 Task: Switch to no protection browsing.
Action: Mouse moved to (1245, 32)
Screenshot: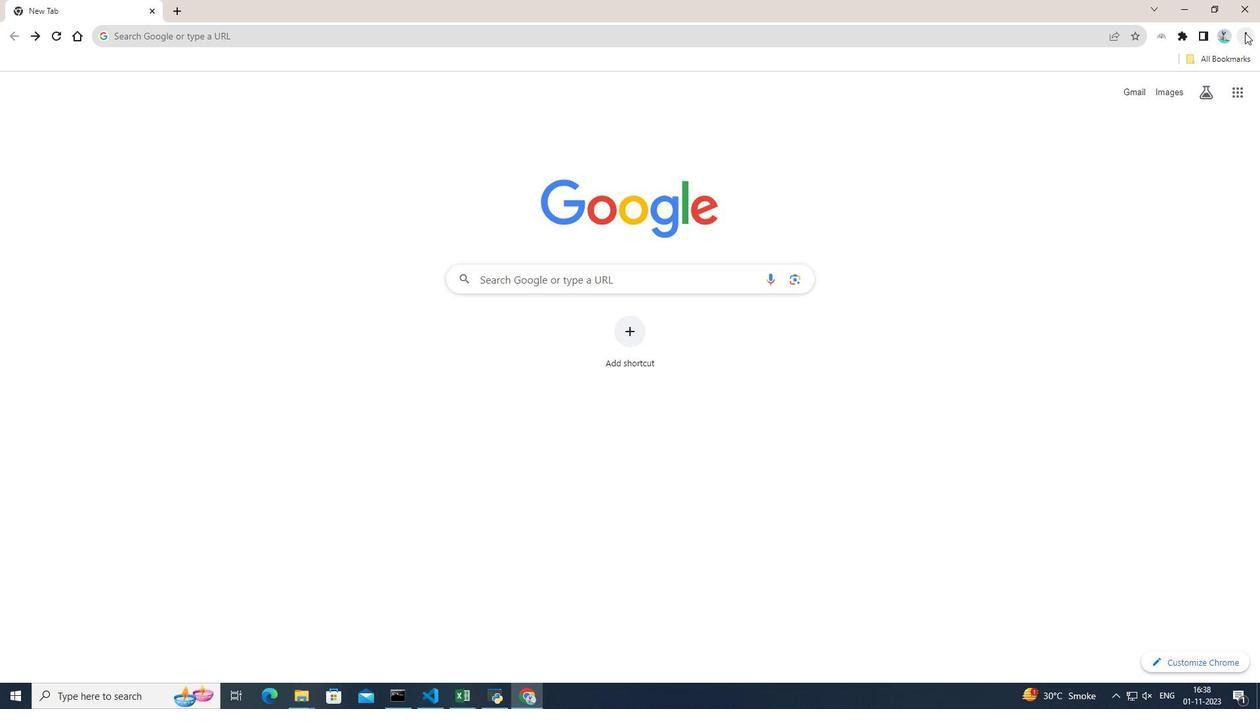 
Action: Mouse pressed left at (1245, 32)
Screenshot: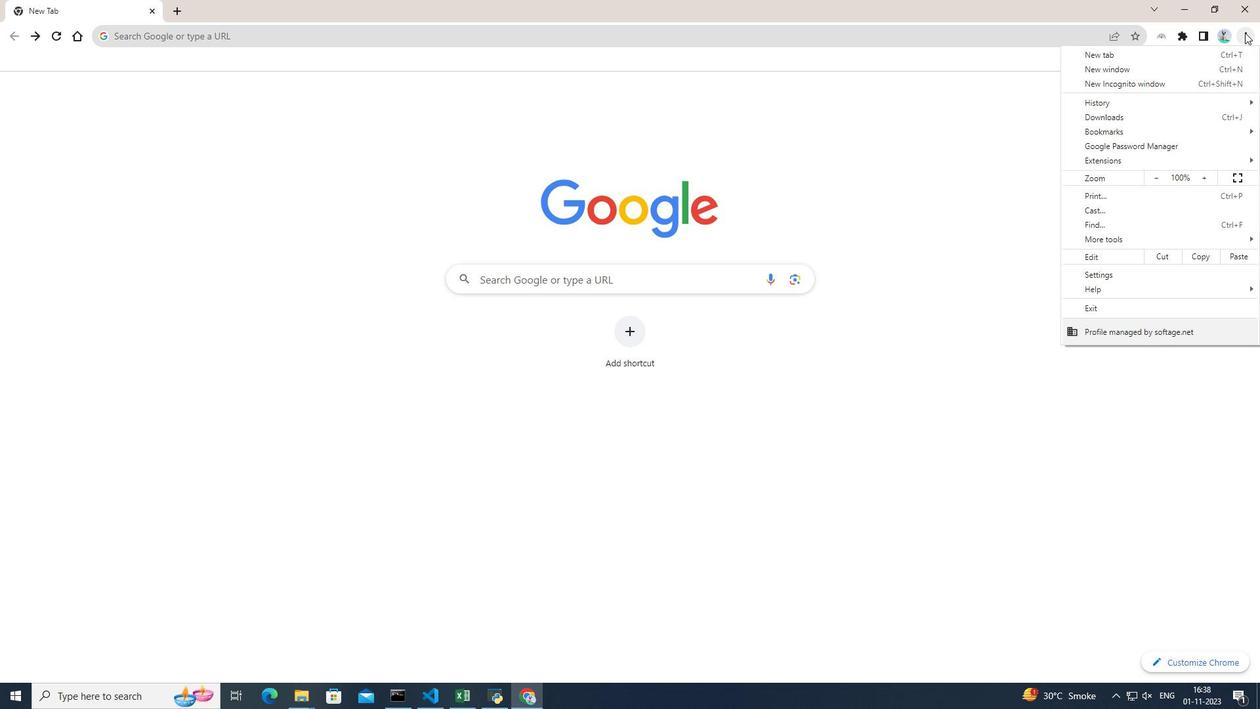 
Action: Mouse moved to (1104, 274)
Screenshot: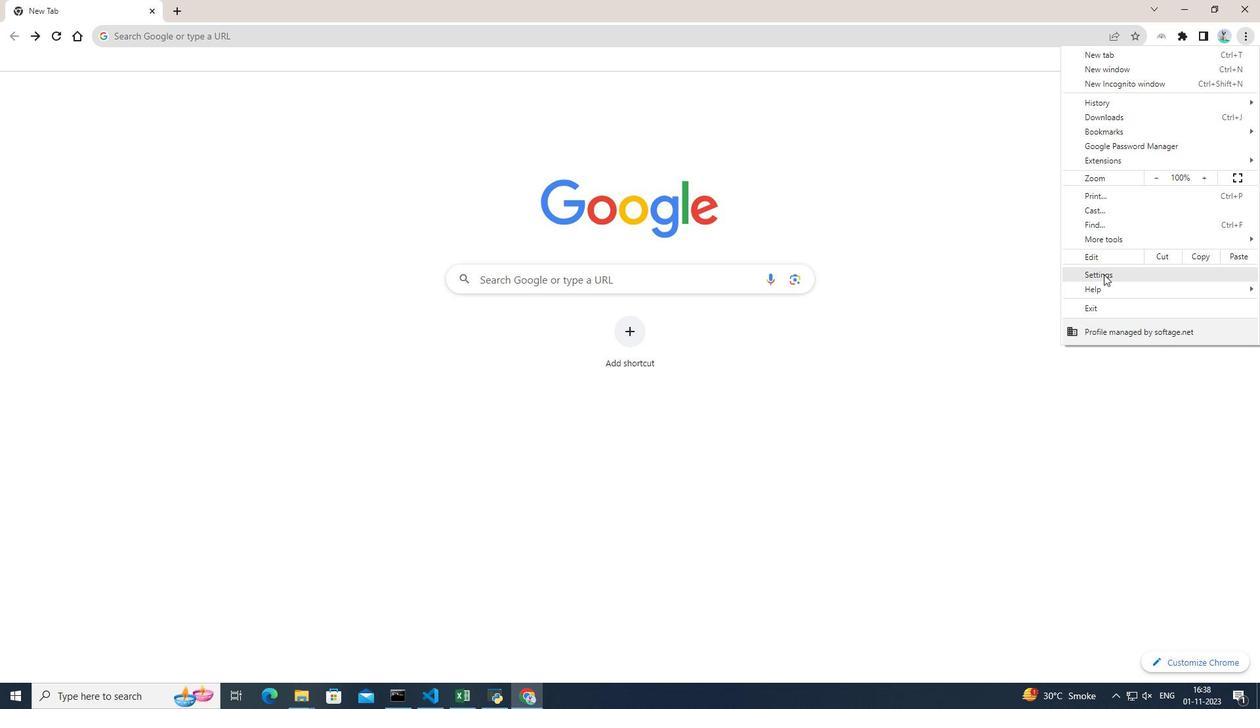
Action: Mouse pressed left at (1104, 274)
Screenshot: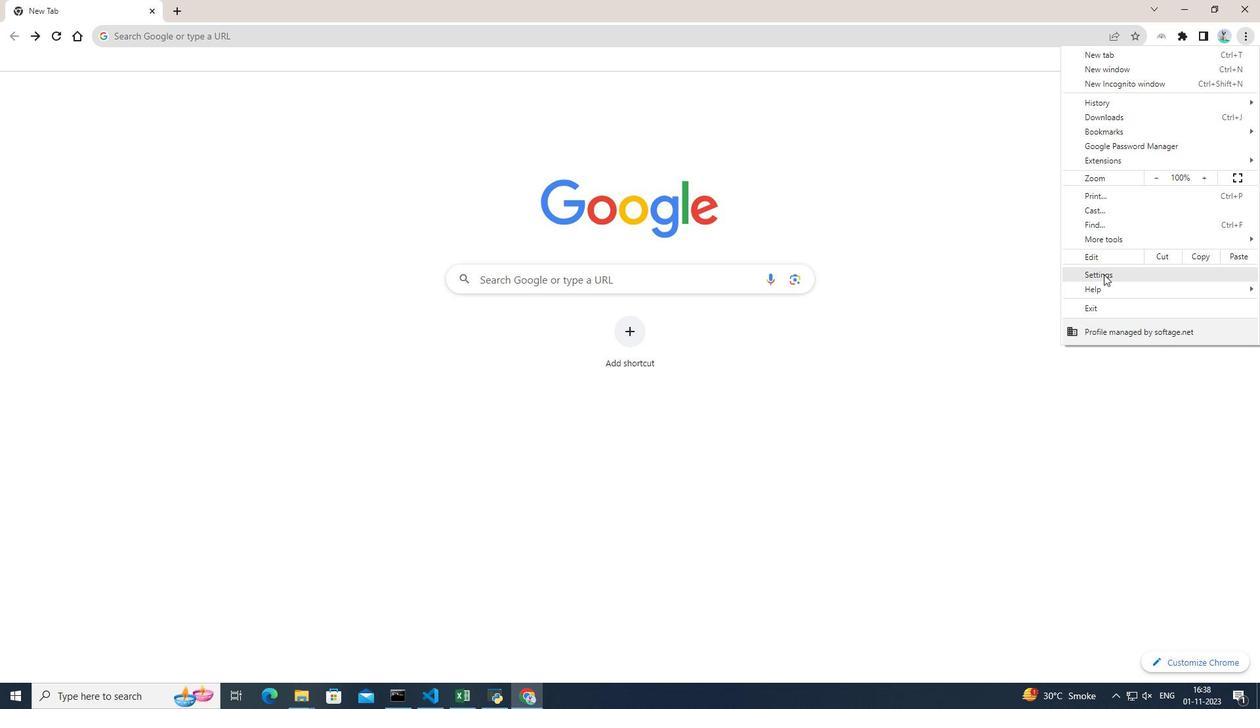 
Action: Mouse pressed left at (1104, 274)
Screenshot: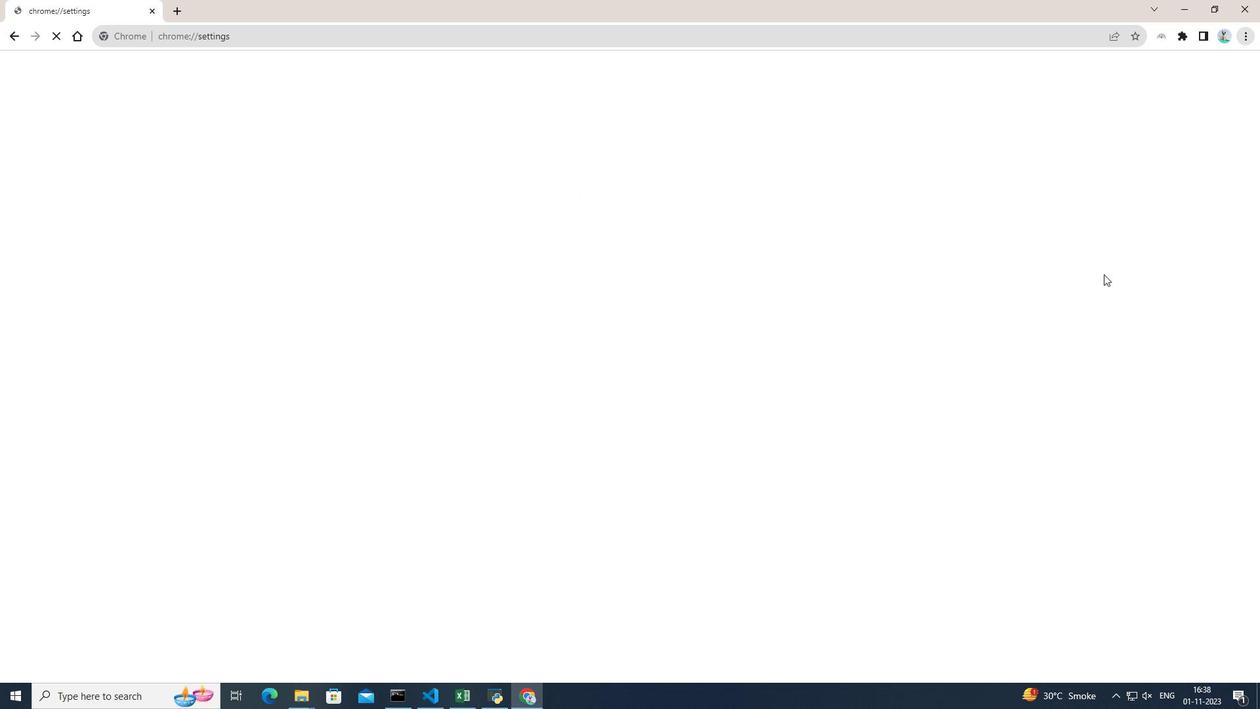 
Action: Mouse moved to (80, 154)
Screenshot: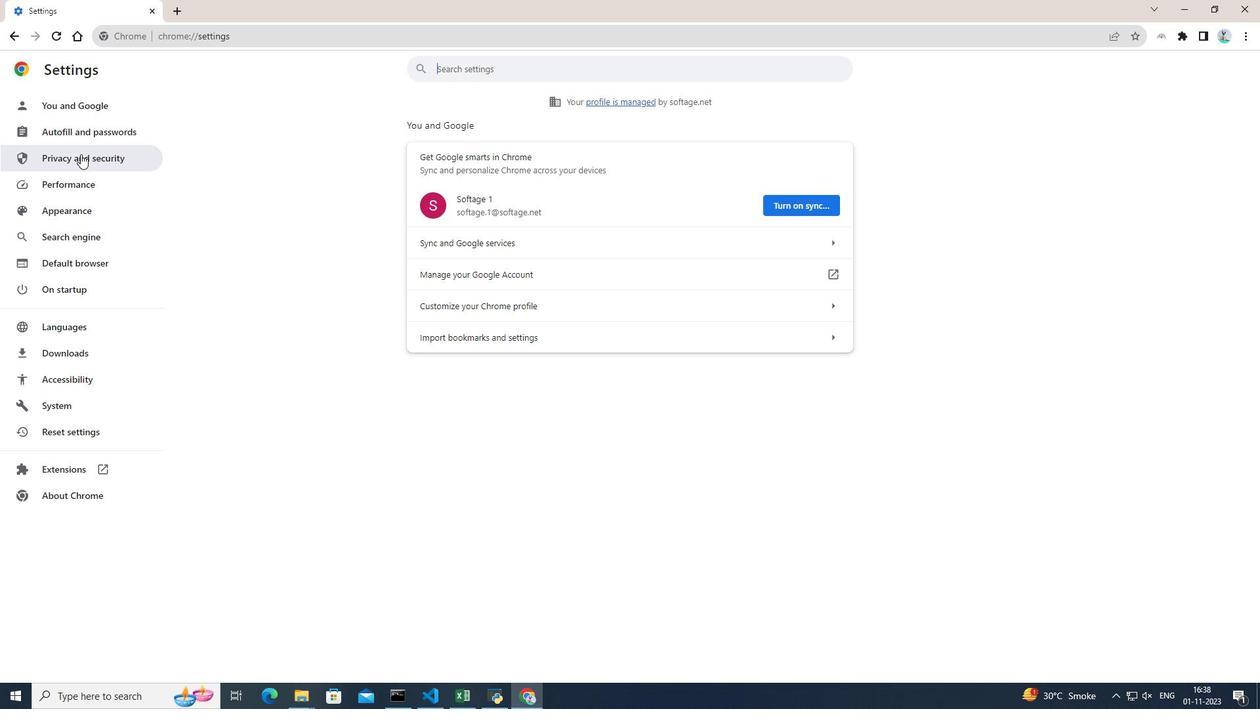 
Action: Mouse pressed left at (80, 154)
Screenshot: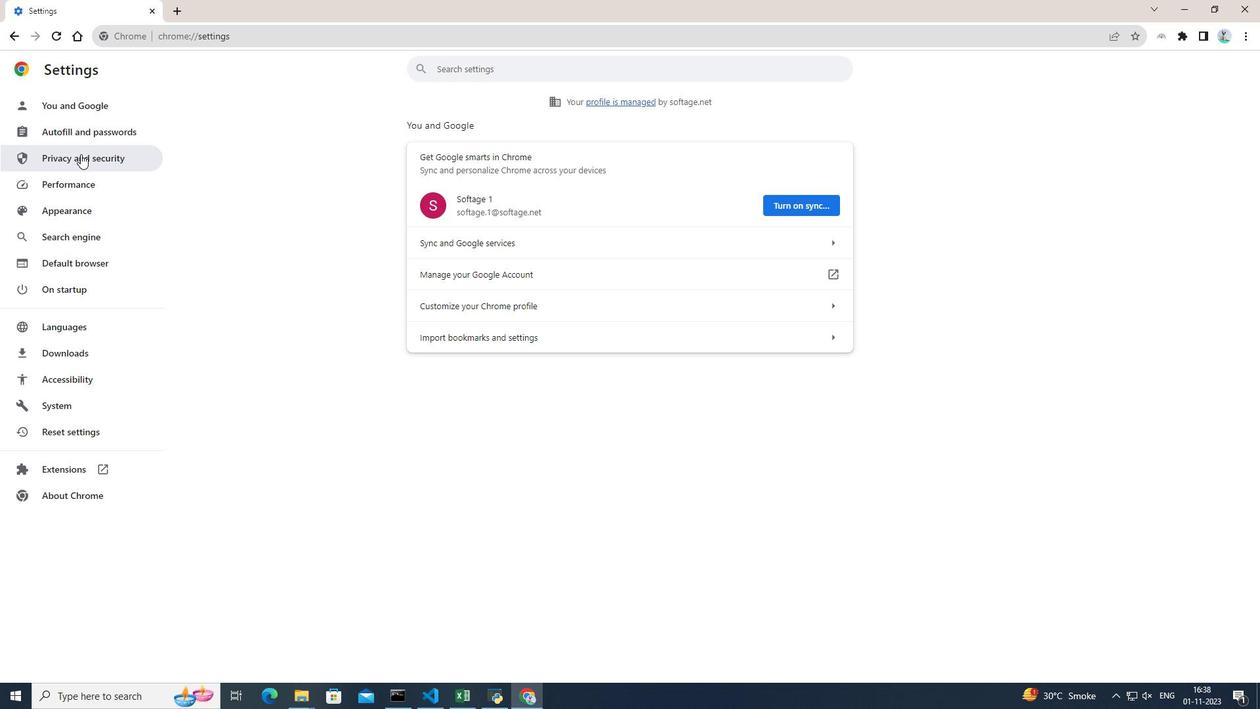 
Action: Mouse moved to (695, 375)
Screenshot: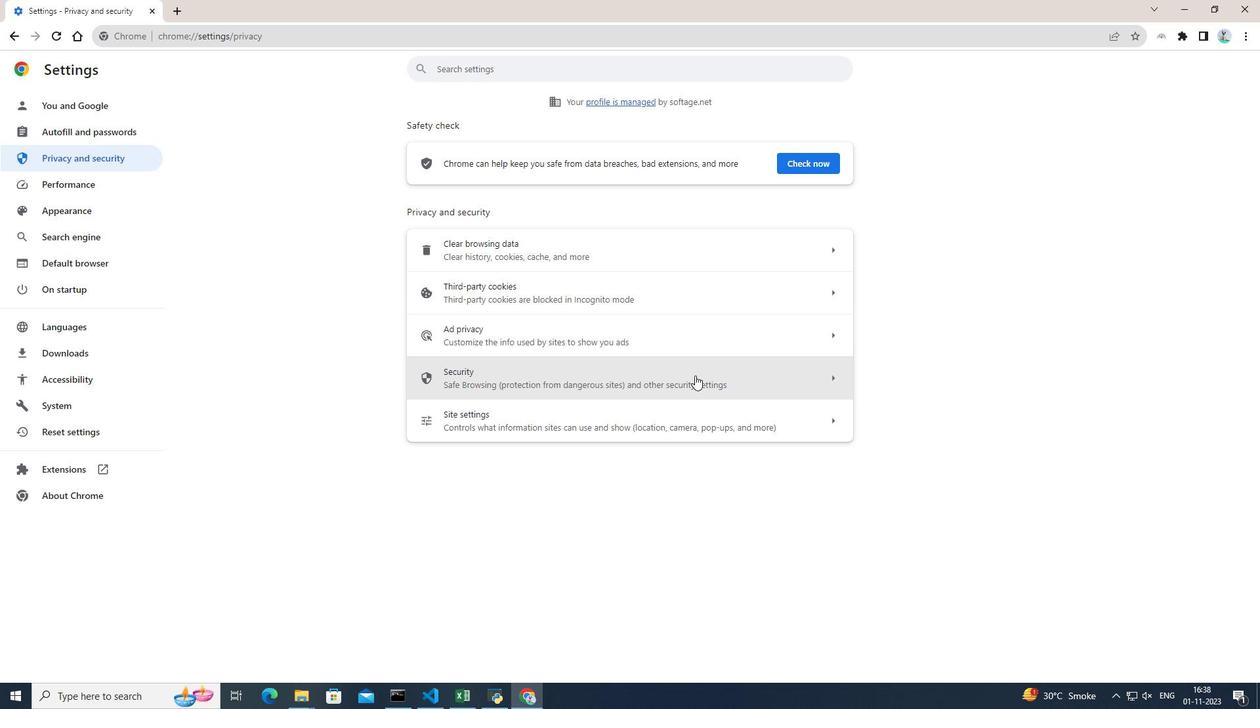 
Action: Mouse pressed left at (695, 375)
Screenshot: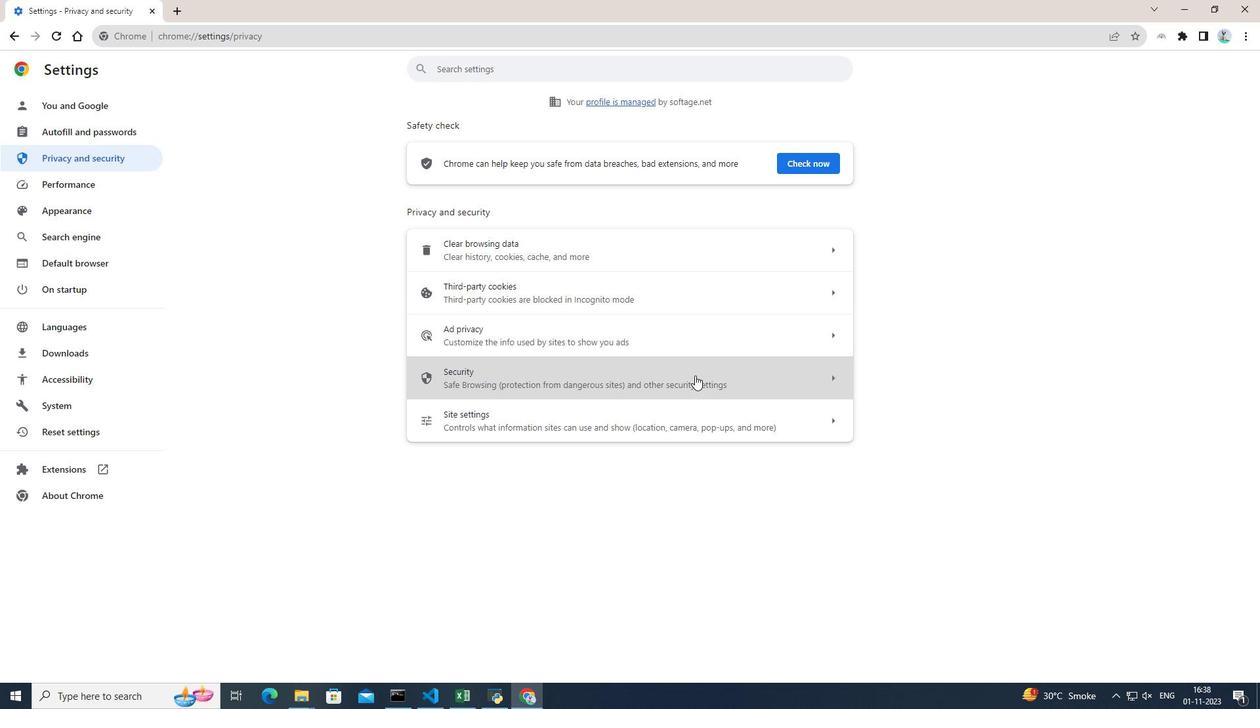 
Action: Mouse moved to (699, 376)
Screenshot: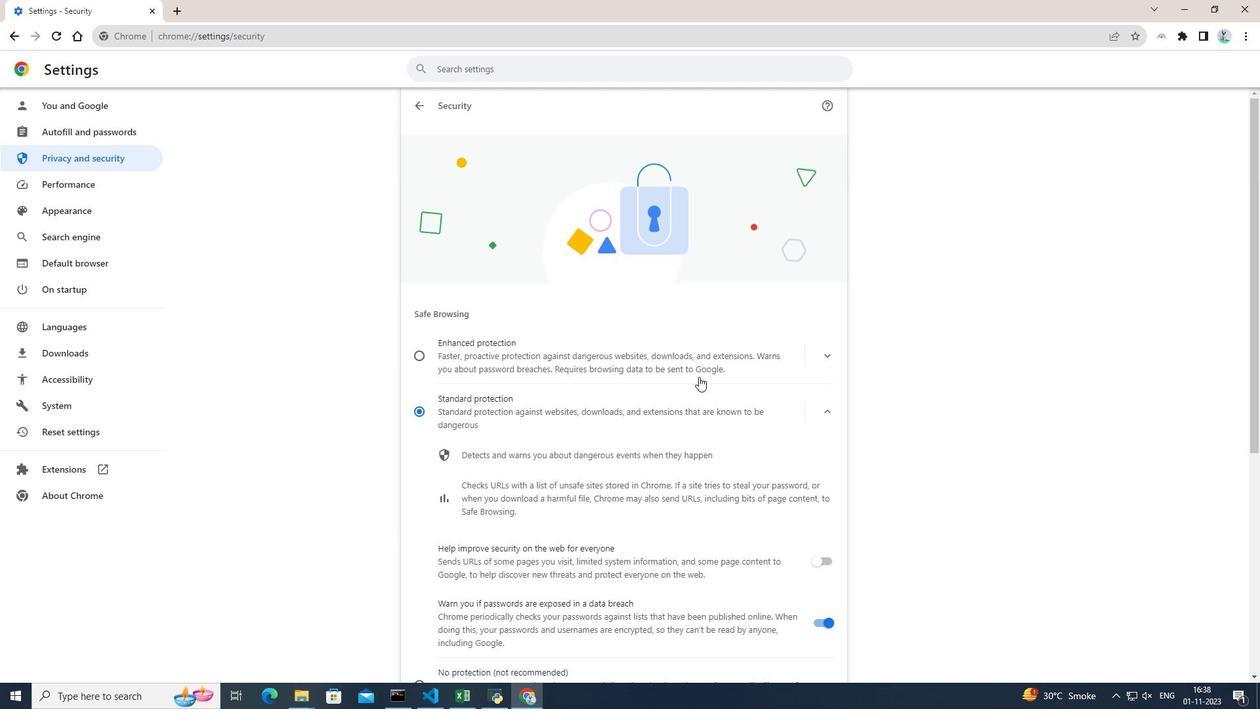 
Action: Mouse scrolled (699, 376) with delta (0, 0)
Screenshot: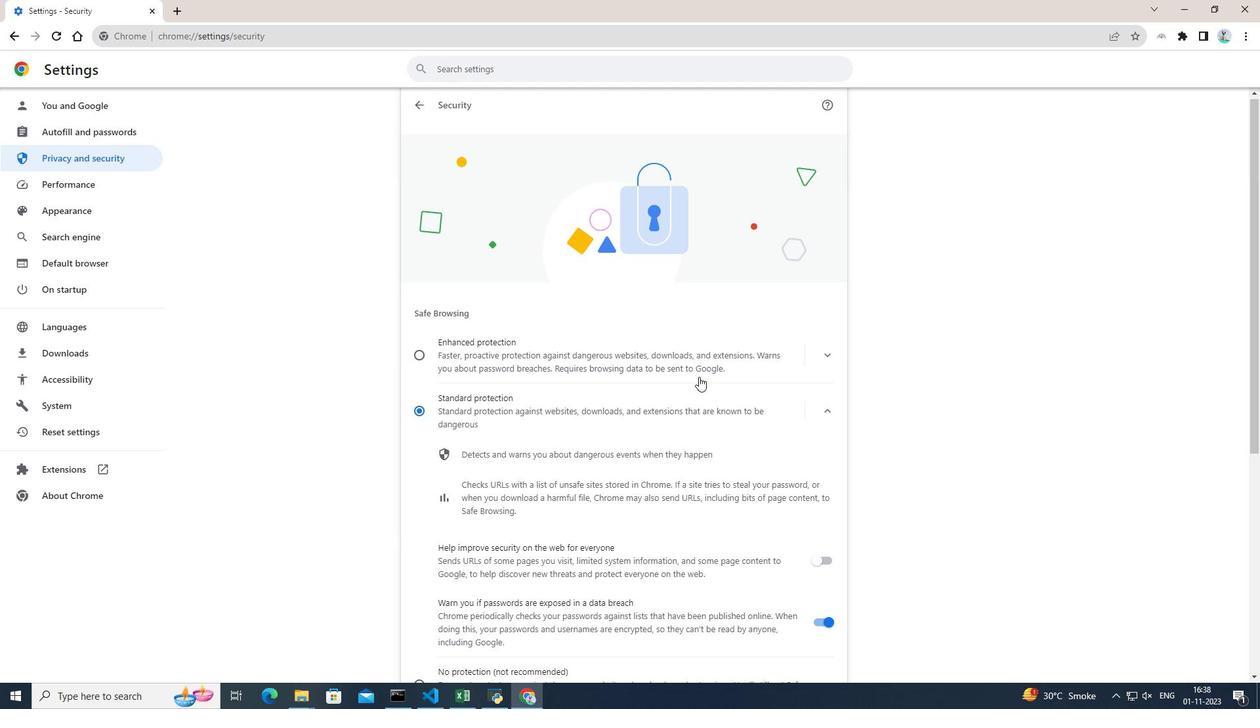 
Action: Mouse scrolled (699, 376) with delta (0, 0)
Screenshot: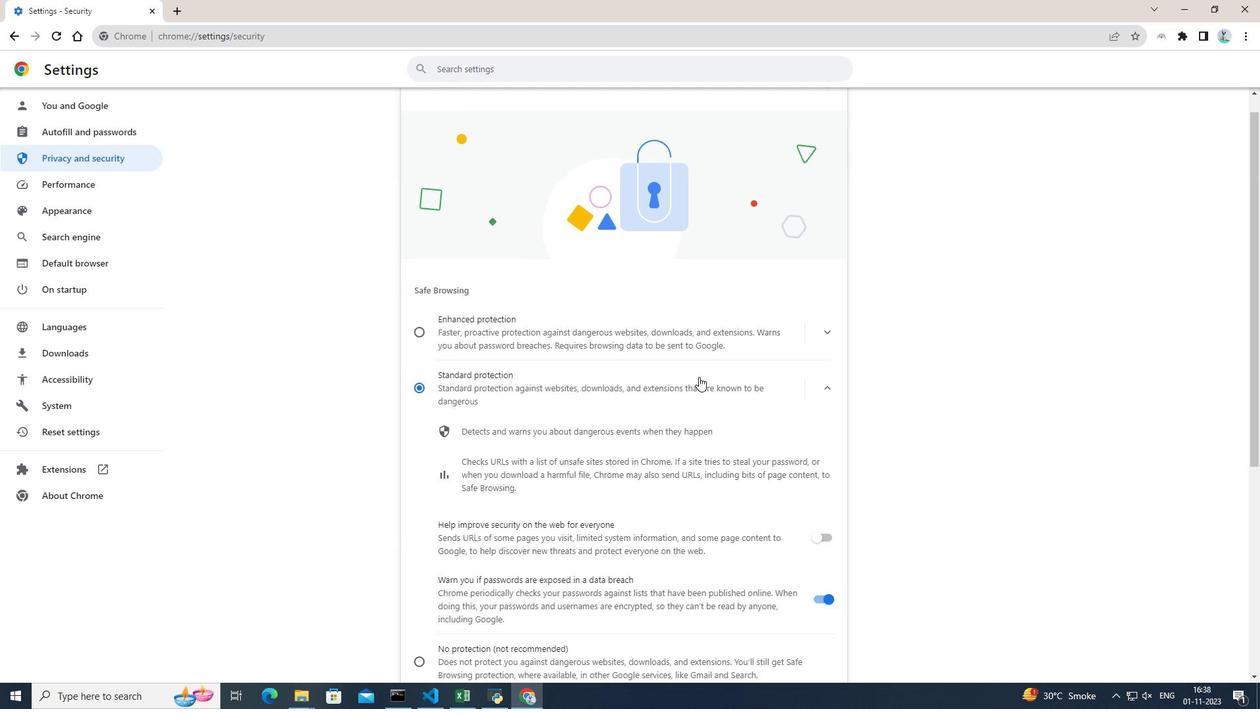 
Action: Mouse scrolled (699, 376) with delta (0, 0)
Screenshot: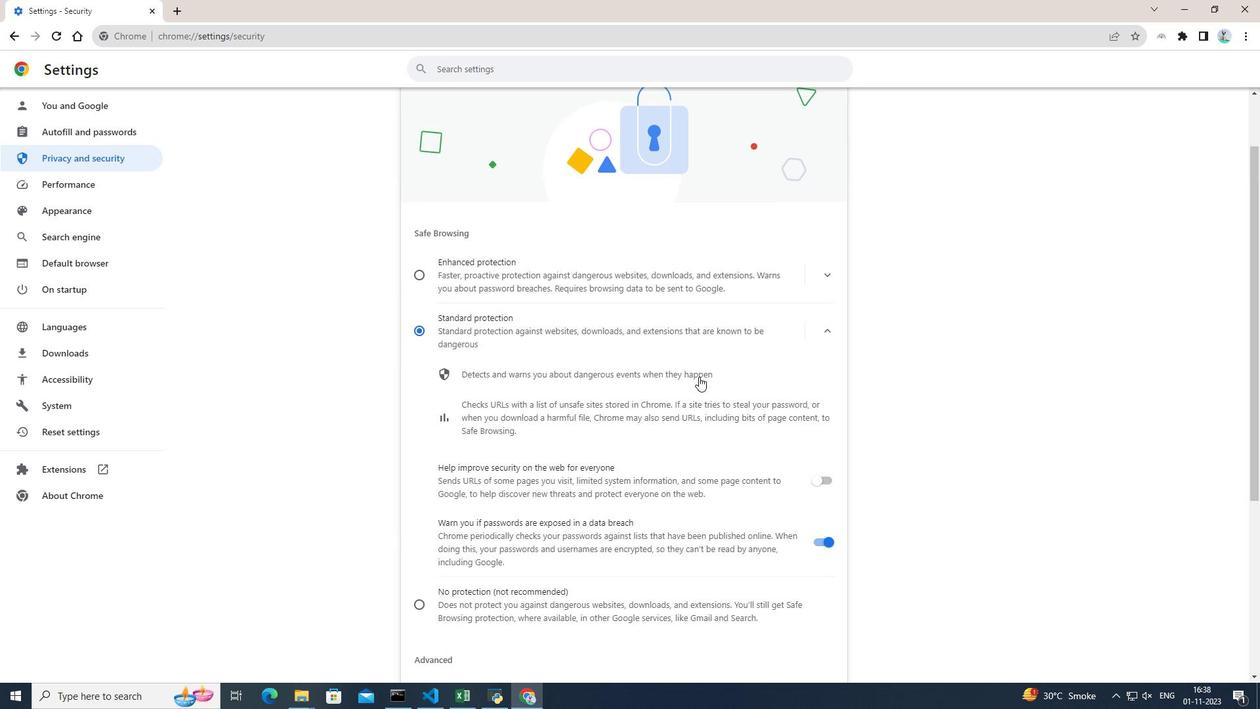 
Action: Mouse moved to (699, 376)
Screenshot: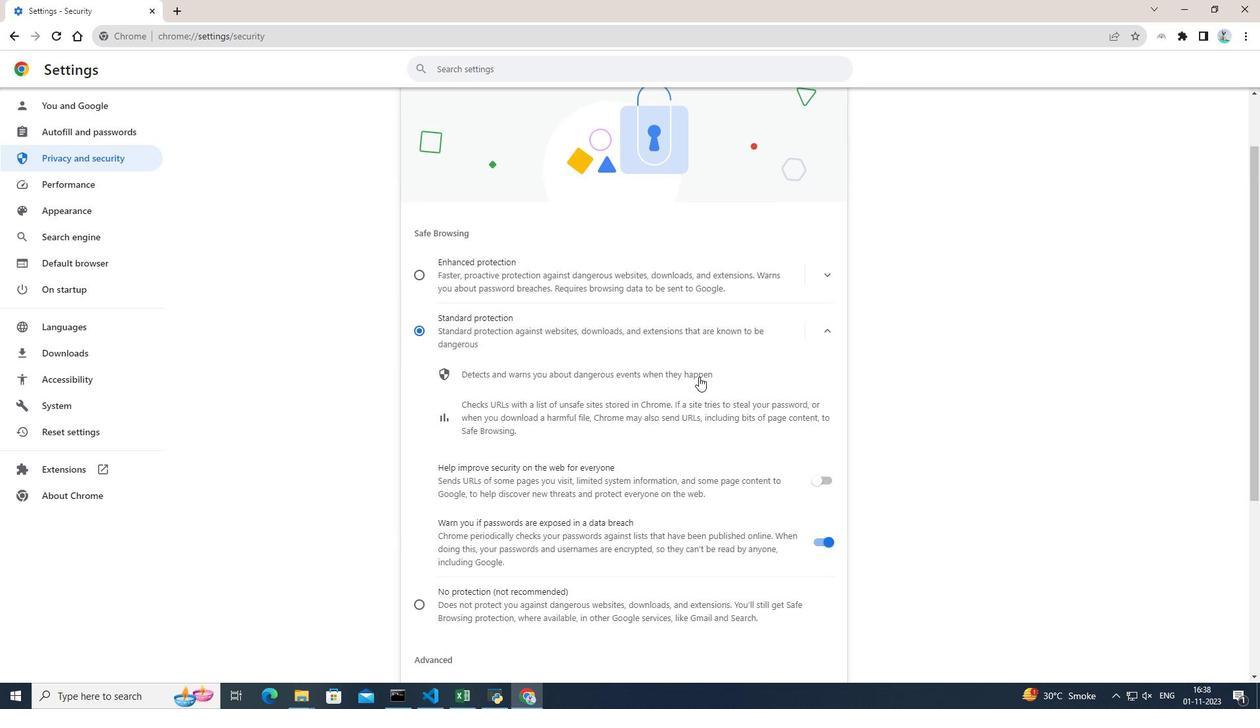 
Action: Mouse scrolled (699, 376) with delta (0, 0)
Screenshot: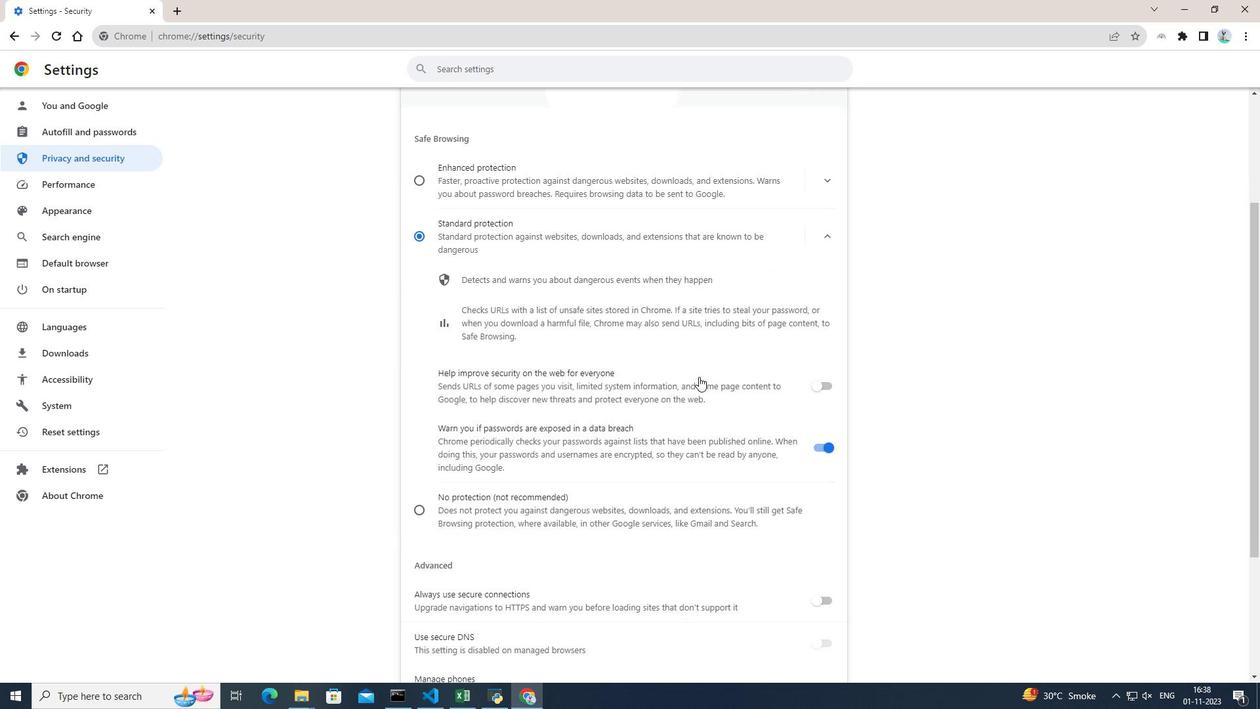 
Action: Mouse scrolled (699, 376) with delta (0, 0)
Screenshot: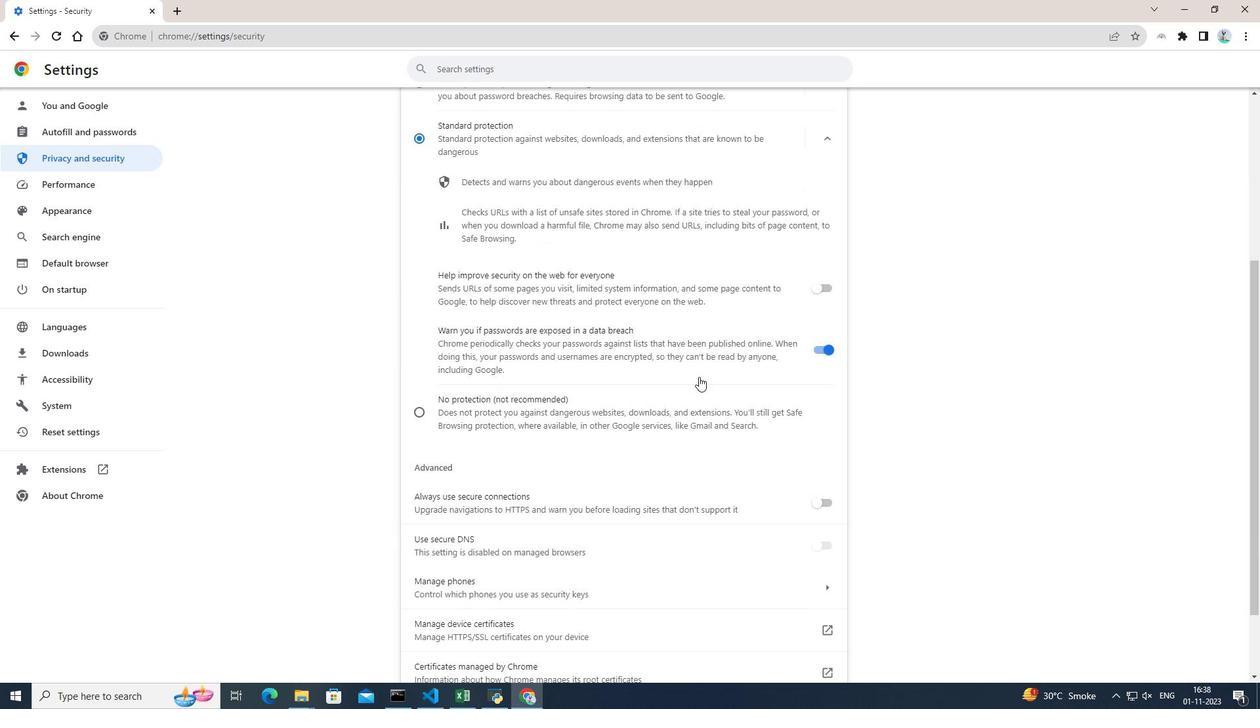 
Action: Mouse moved to (421, 353)
Screenshot: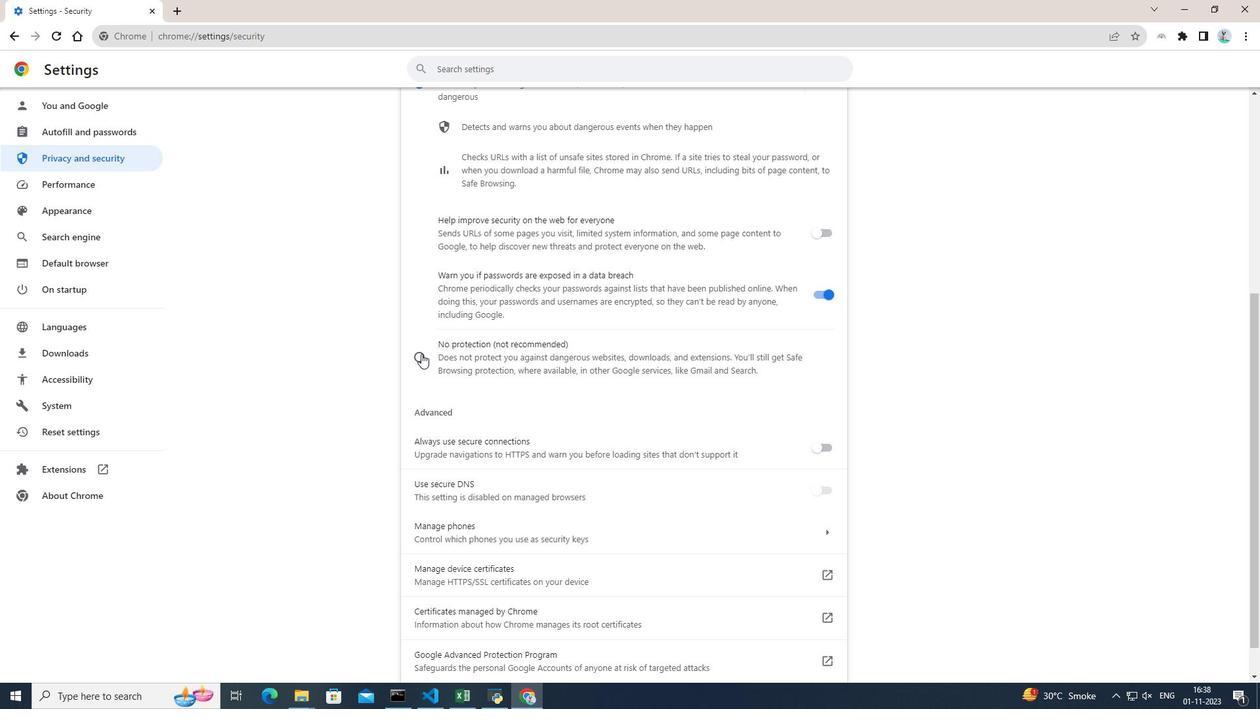 
Action: Mouse pressed left at (421, 353)
Screenshot: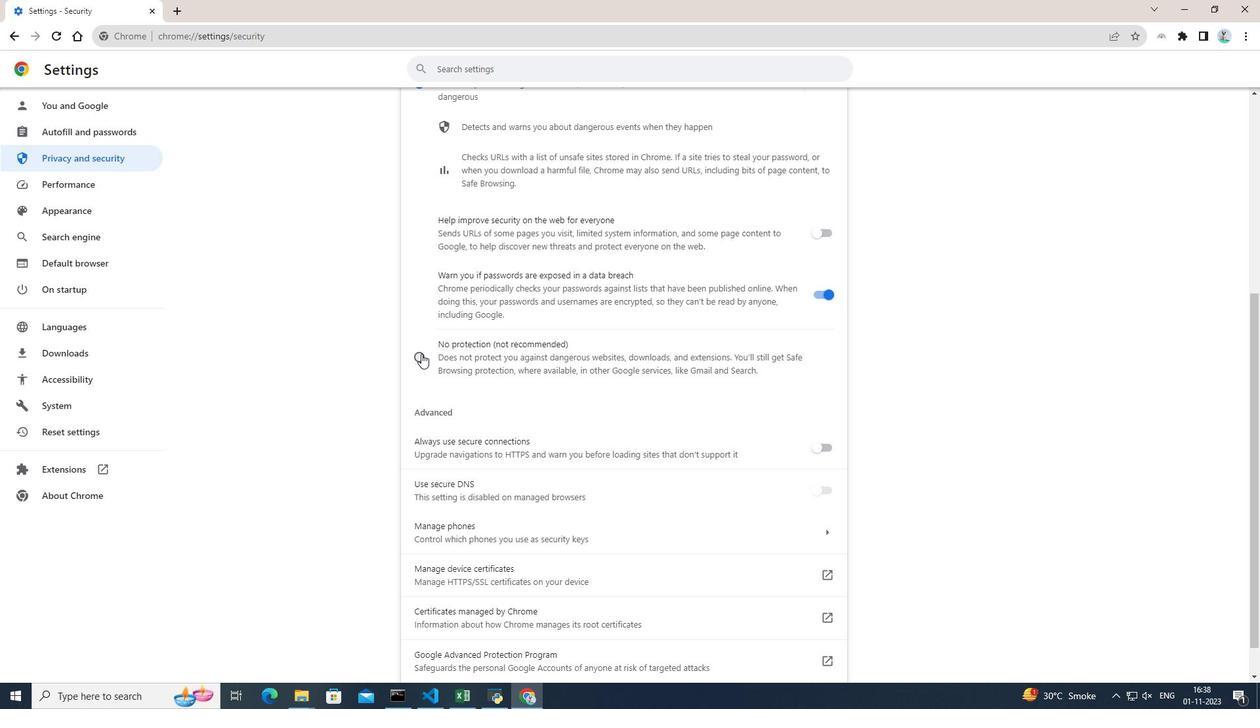 
Action: Mouse pressed left at (421, 353)
Screenshot: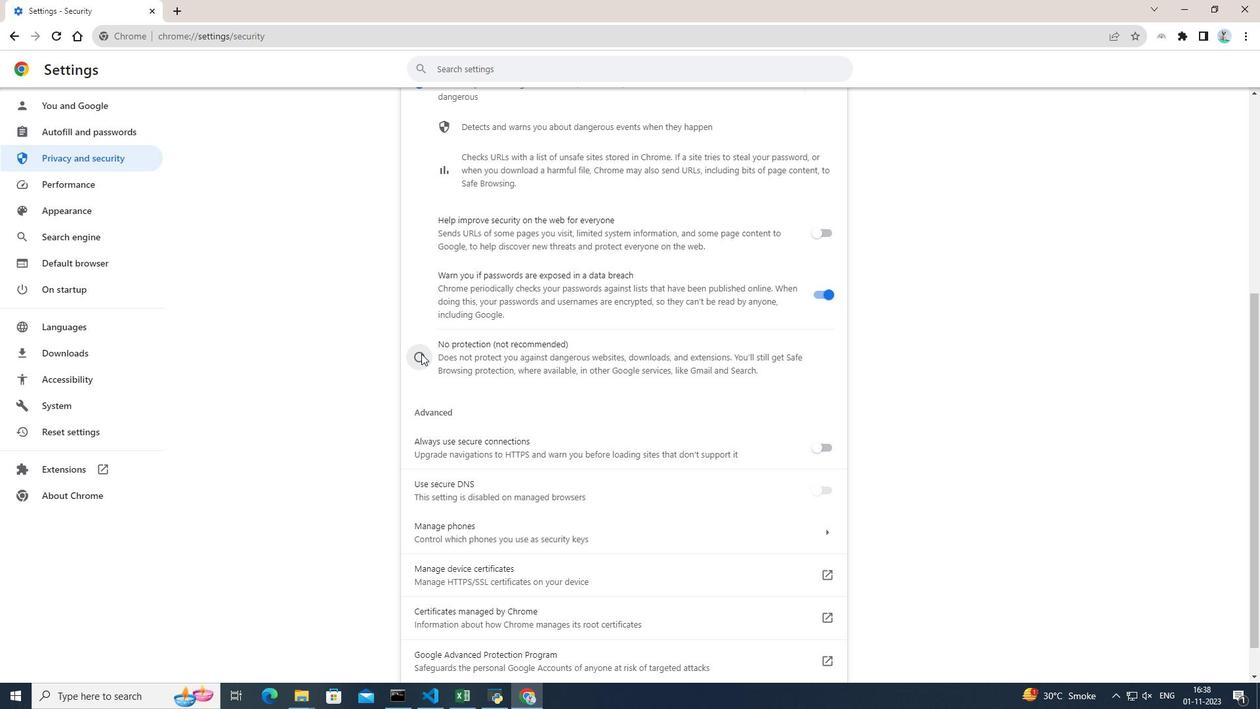 
Action: Mouse moved to (766, 409)
Screenshot: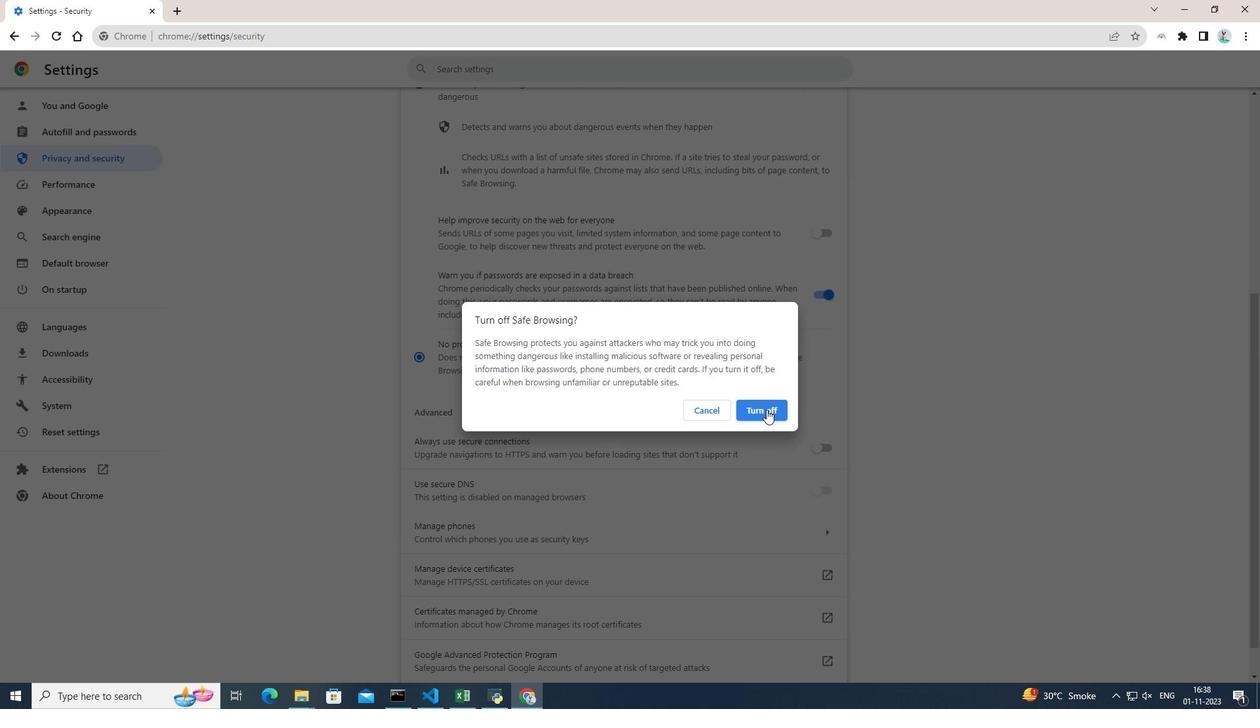 
Action: Mouse pressed left at (766, 409)
Screenshot: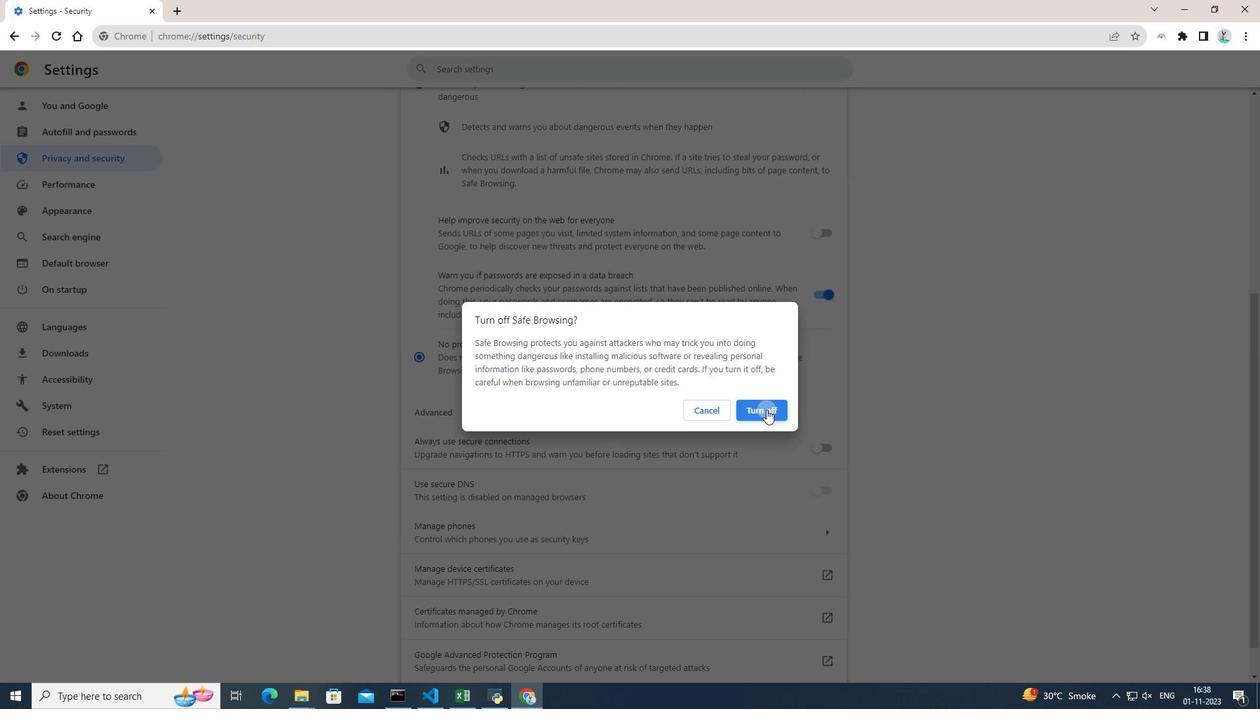 
Action: Mouse moved to (926, 409)
Screenshot: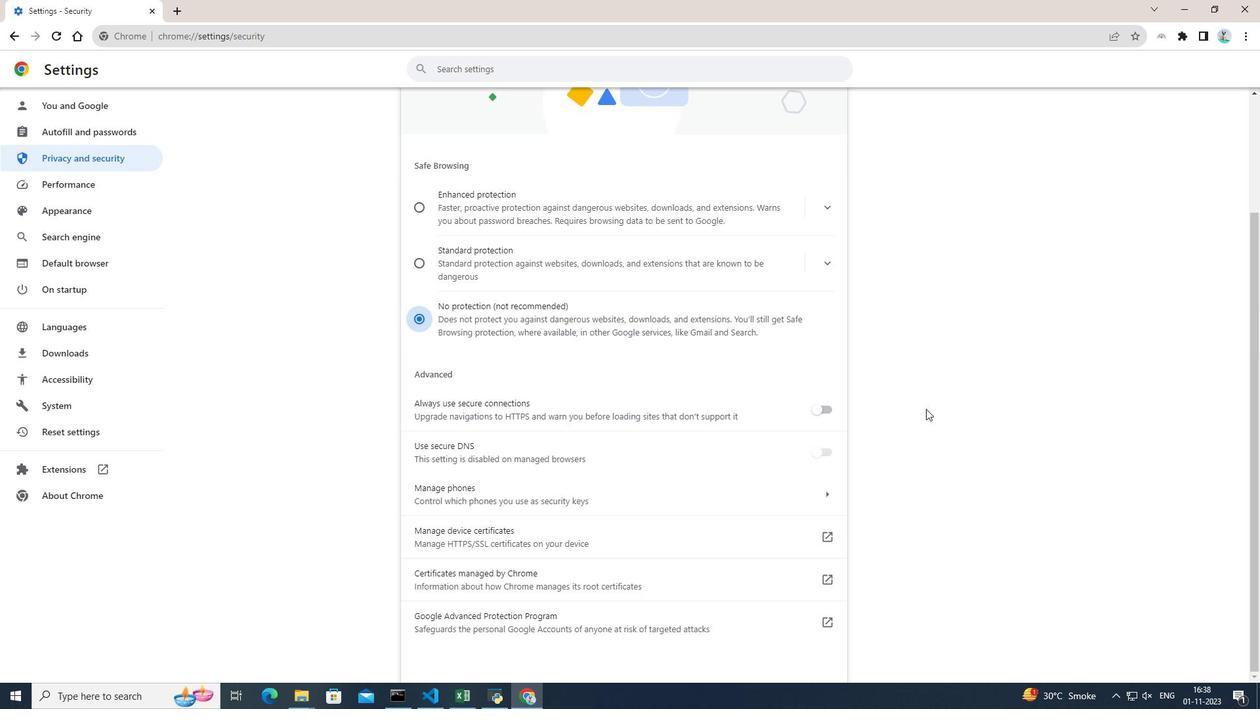 
